 Task: Create in the project AgileCube and in the Backlog issue 'Integrate a new virtual reality feature into an existing mobile application to enhance user experience and immersion' a child issue 'Serverless computing application resource allocation optimization', and assign it to team member softage.1@softage.net. Create in the project AgileCube and in the Backlog issue 'Develop a new tool for automated testing of performance and stress testing for voice assistants' a child issue 'Automated testing infrastructure reliability testing and remediation', and assign it to team member softage.2@softage.net
Action: Mouse moved to (107, 215)
Screenshot: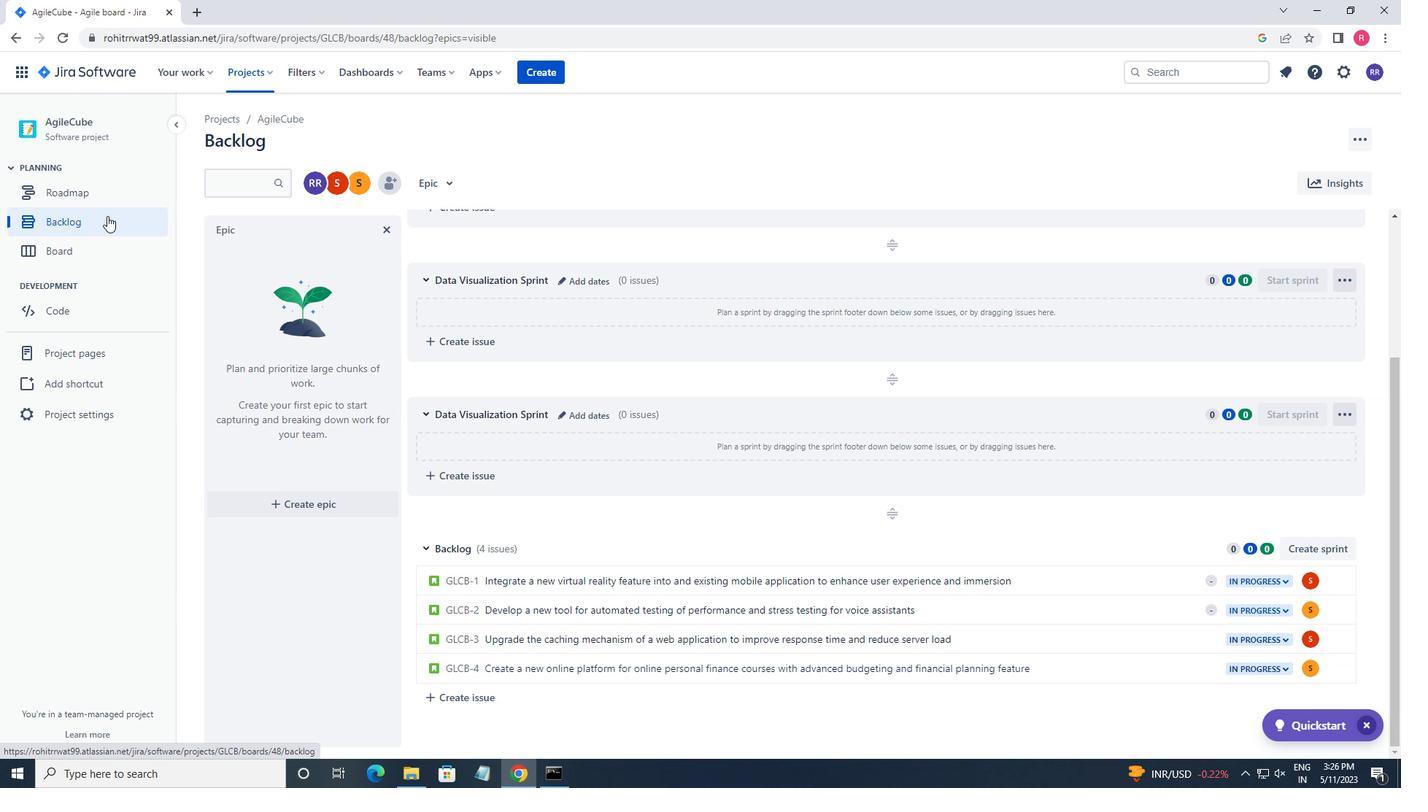 
Action: Mouse pressed left at (107, 215)
Screenshot: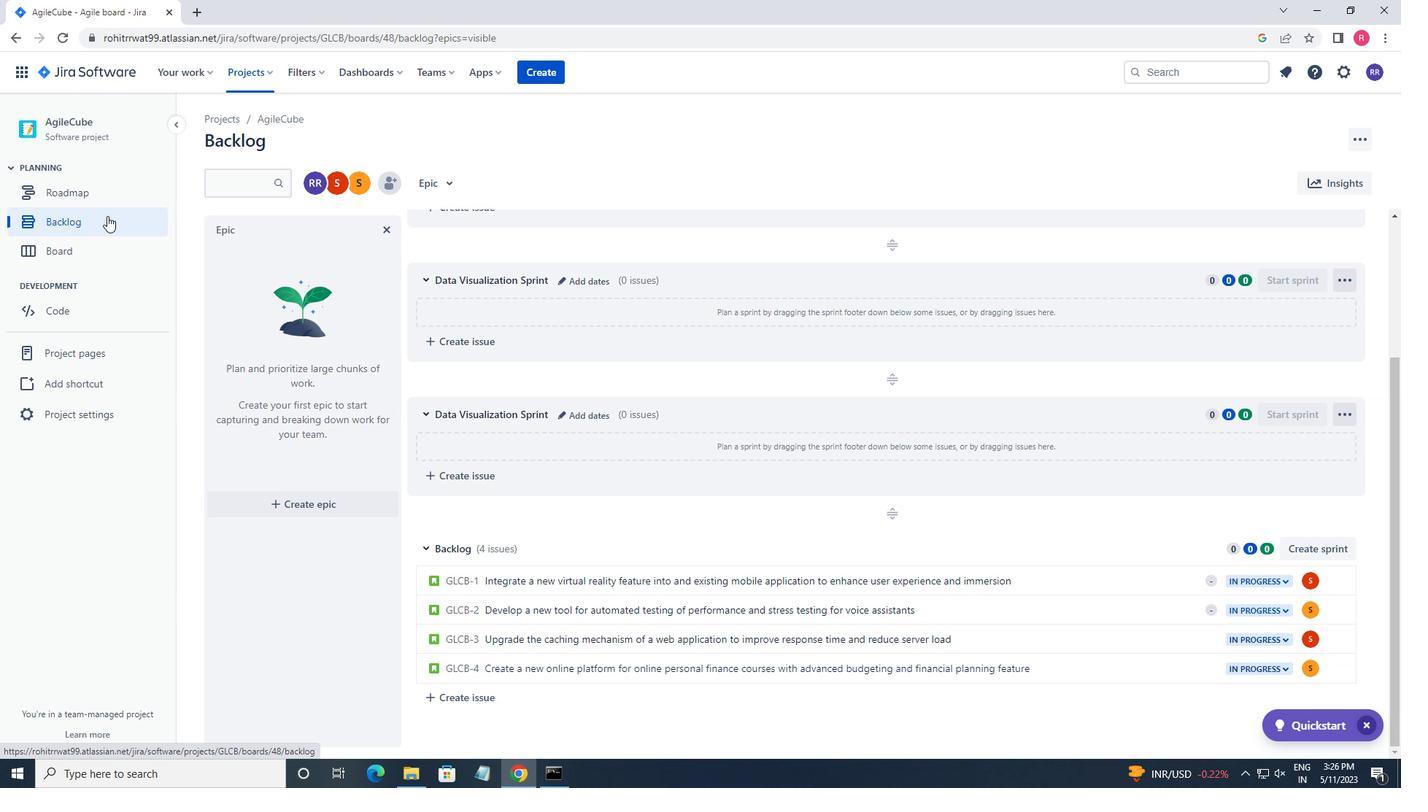 
Action: Mouse moved to (1065, 588)
Screenshot: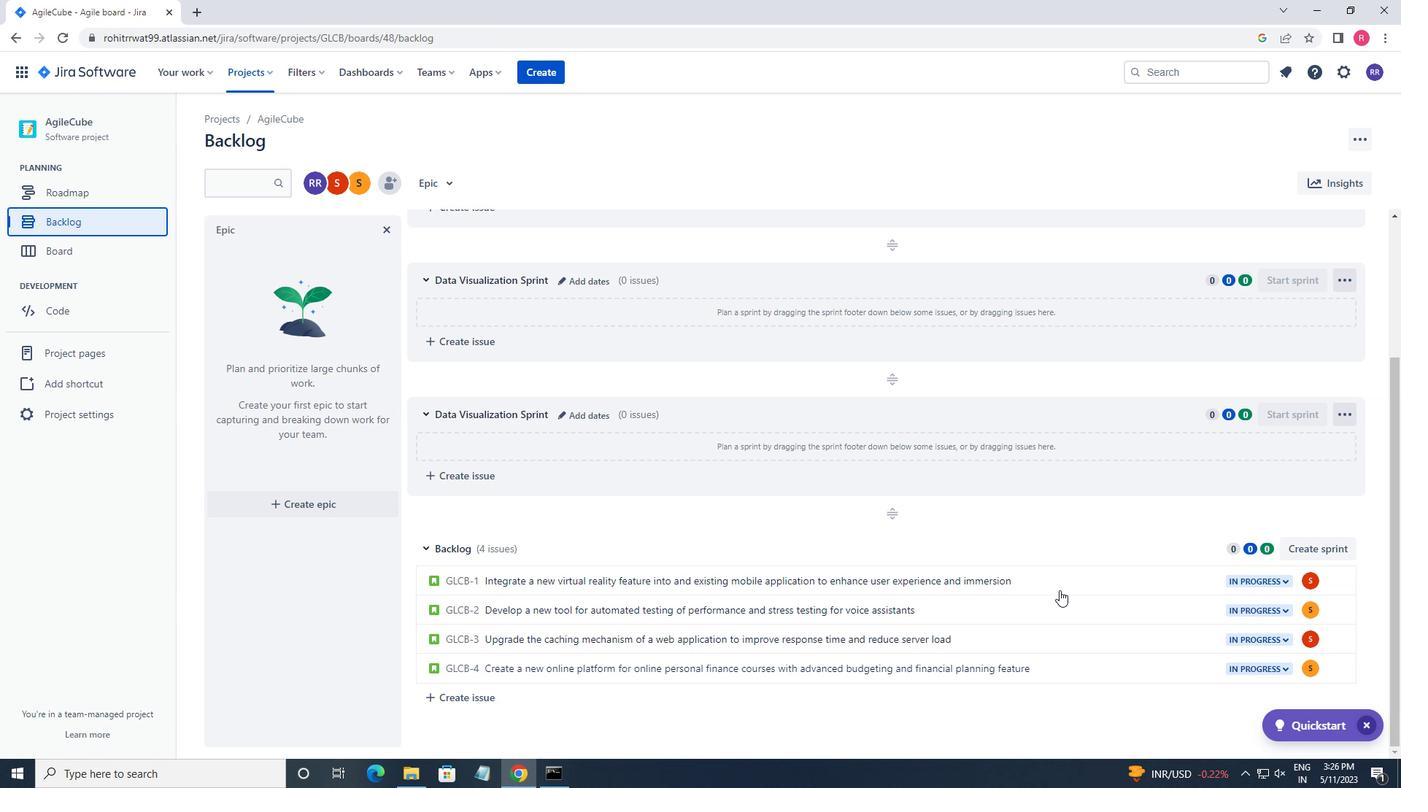 
Action: Mouse pressed left at (1065, 588)
Screenshot: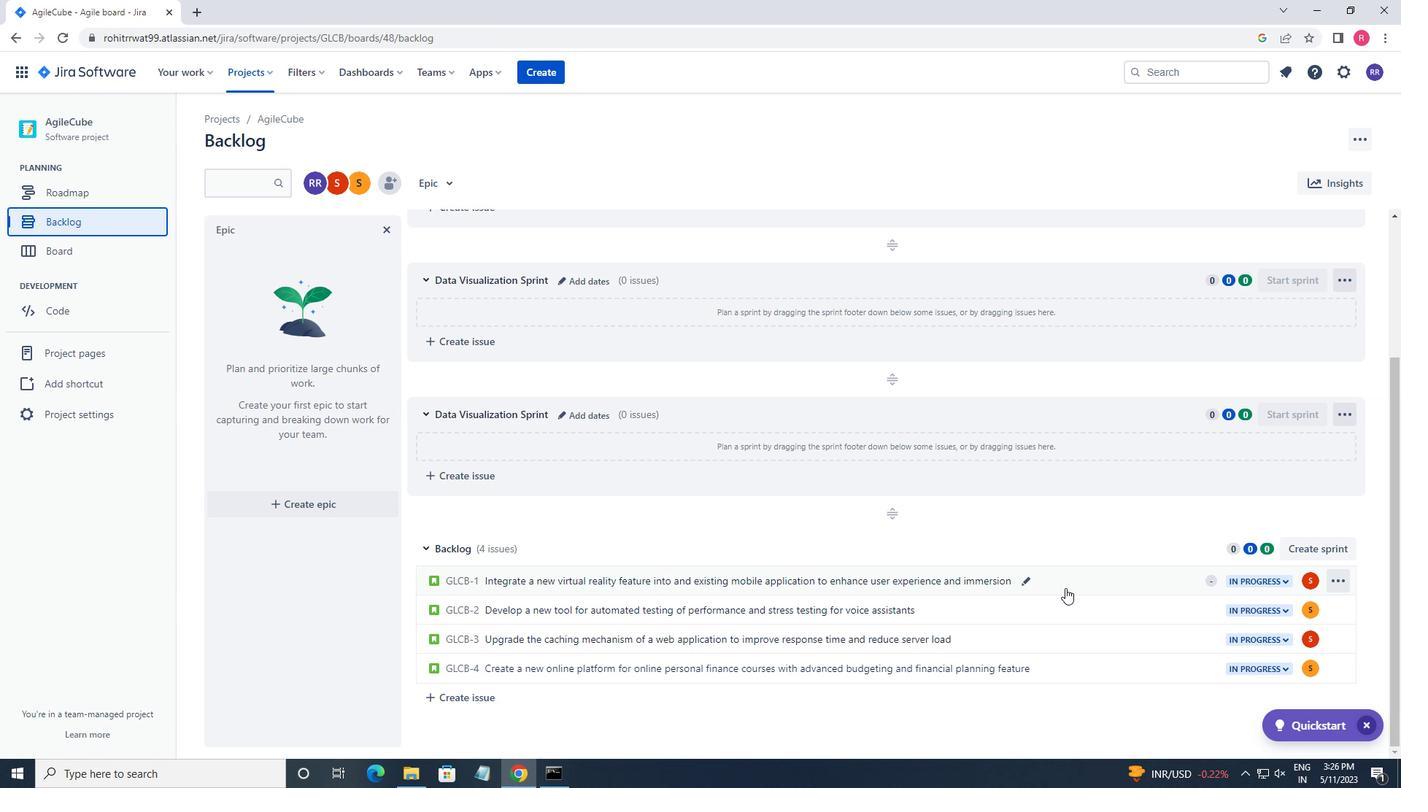 
Action: Mouse moved to (1141, 352)
Screenshot: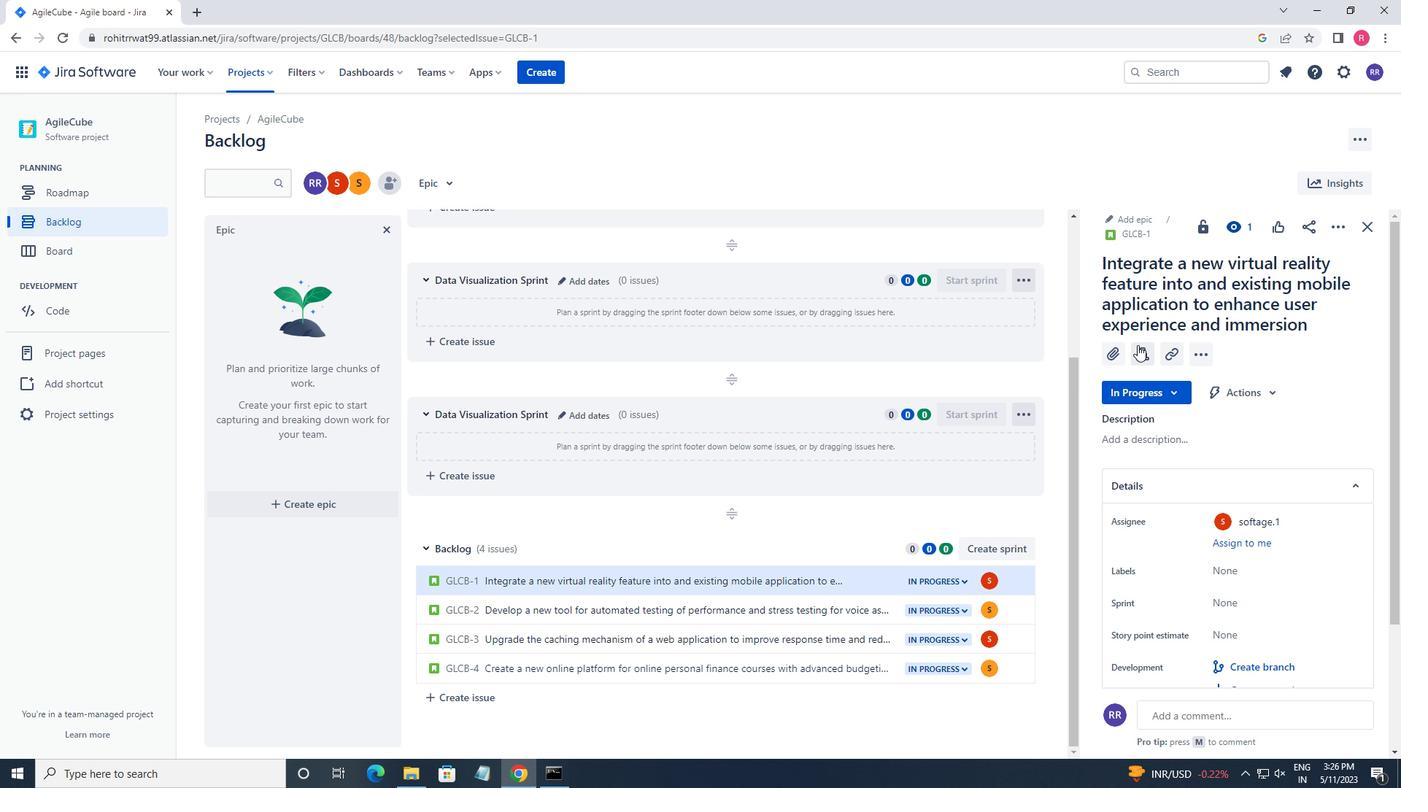 
Action: Mouse pressed left at (1141, 352)
Screenshot: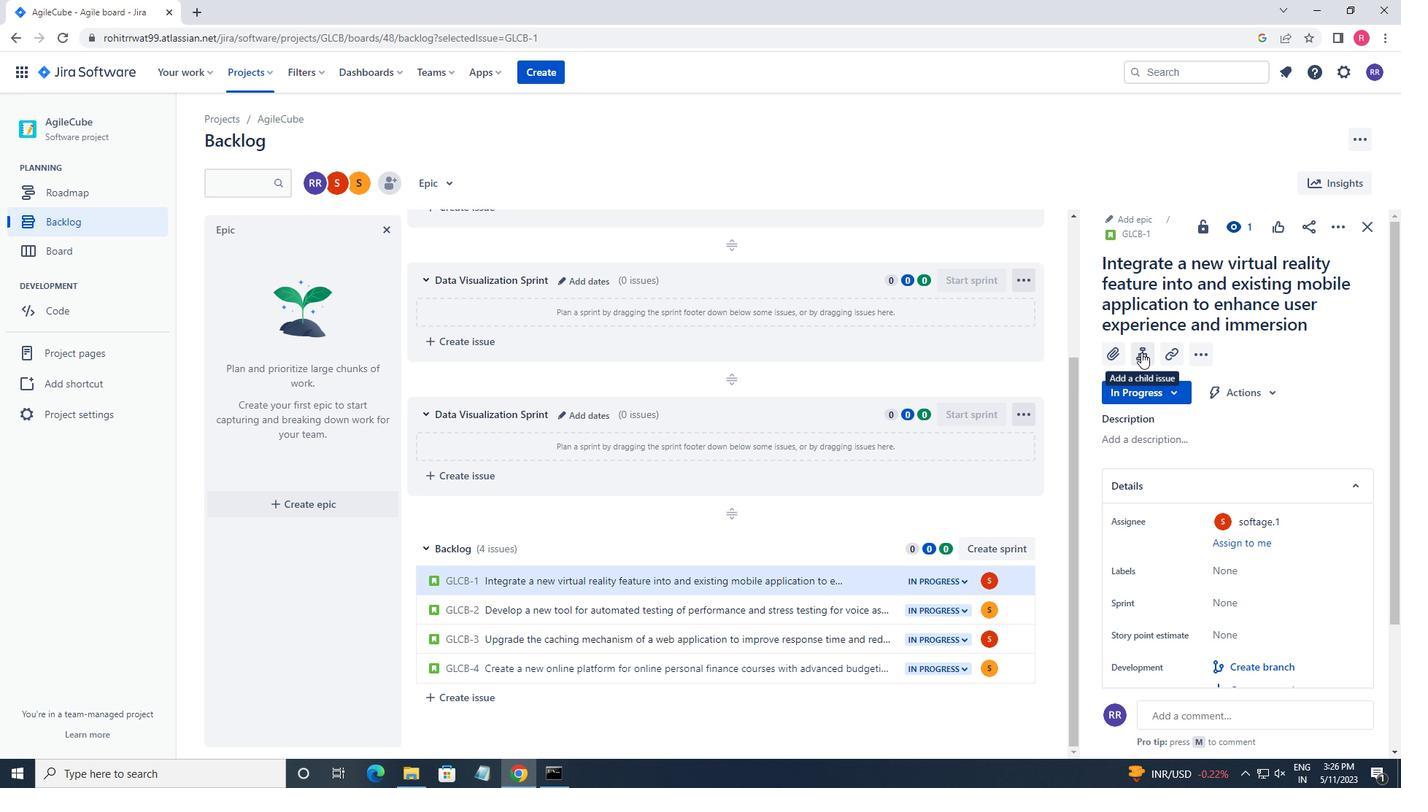 
Action: Mouse moved to (1142, 375)
Screenshot: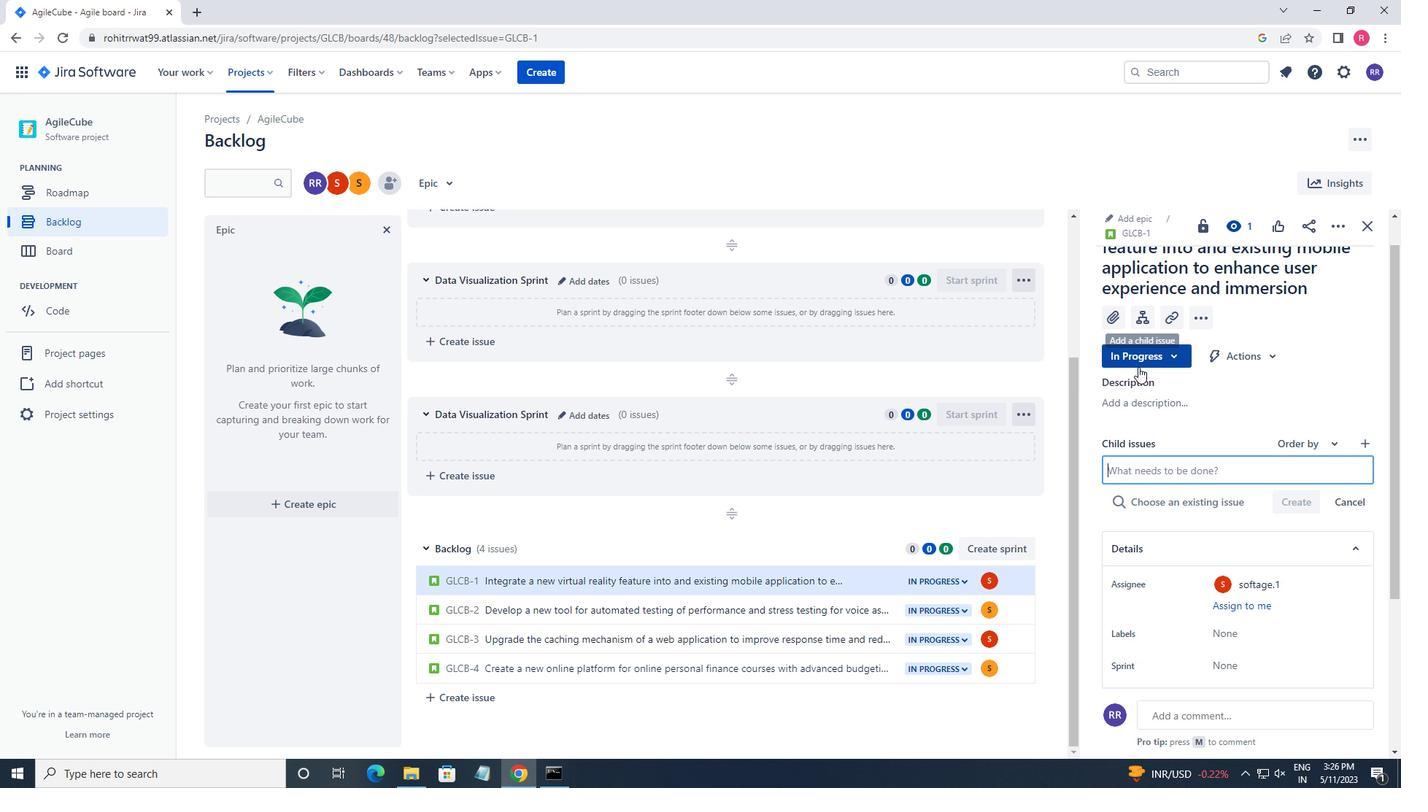 
Action: Key pressed <Key.shift>SERVERLESS<Key.space><Key.backspace><Key.backspace><Key.backspace><Key.backspace><Key.backspace>LESS<Key.space>COMPUTING<Key.space>APPLICATION<Key.space>RESOURCE<Key.space>ALLOCATION<Key.space>APTIMIZATION<Key.enter>
Screenshot: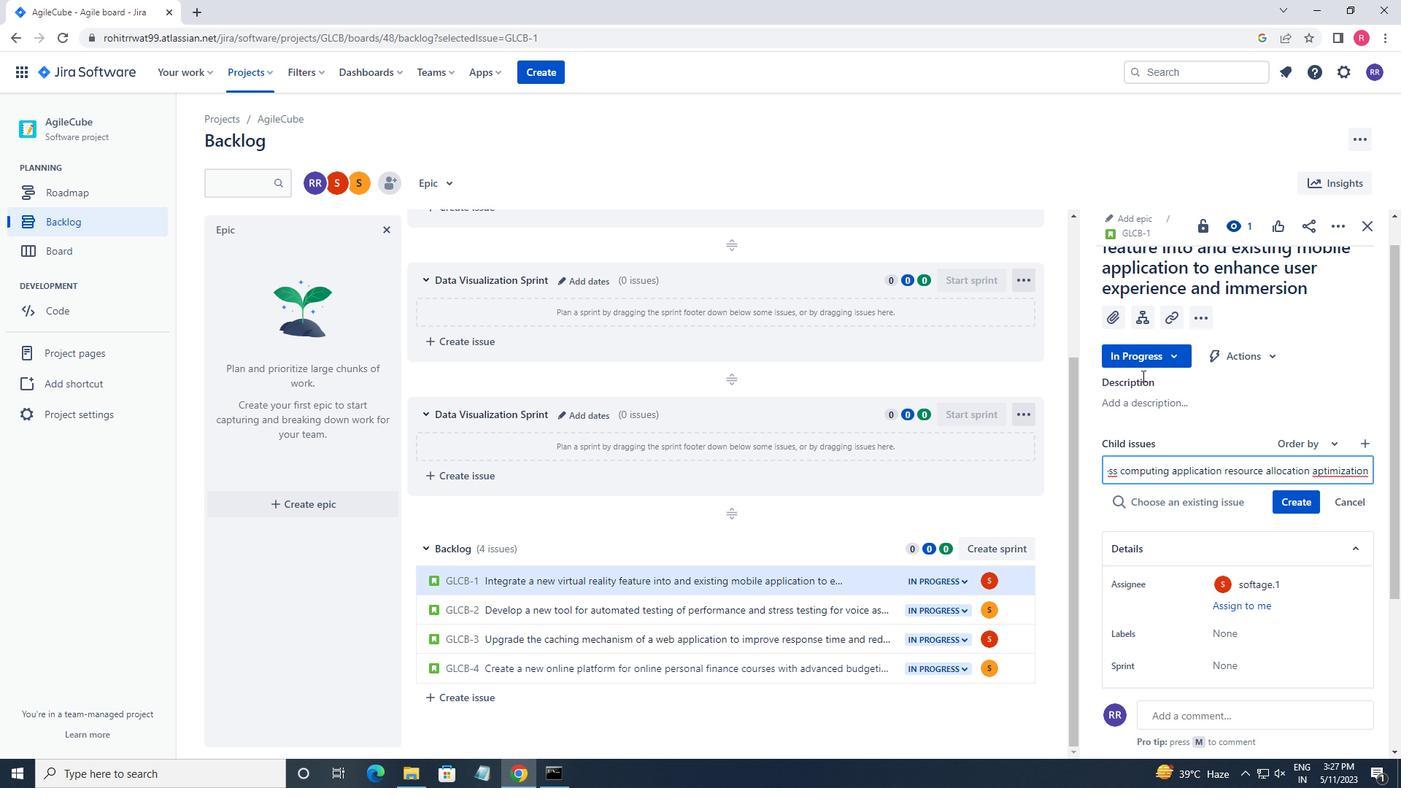 
Action: Mouse moved to (1312, 479)
Screenshot: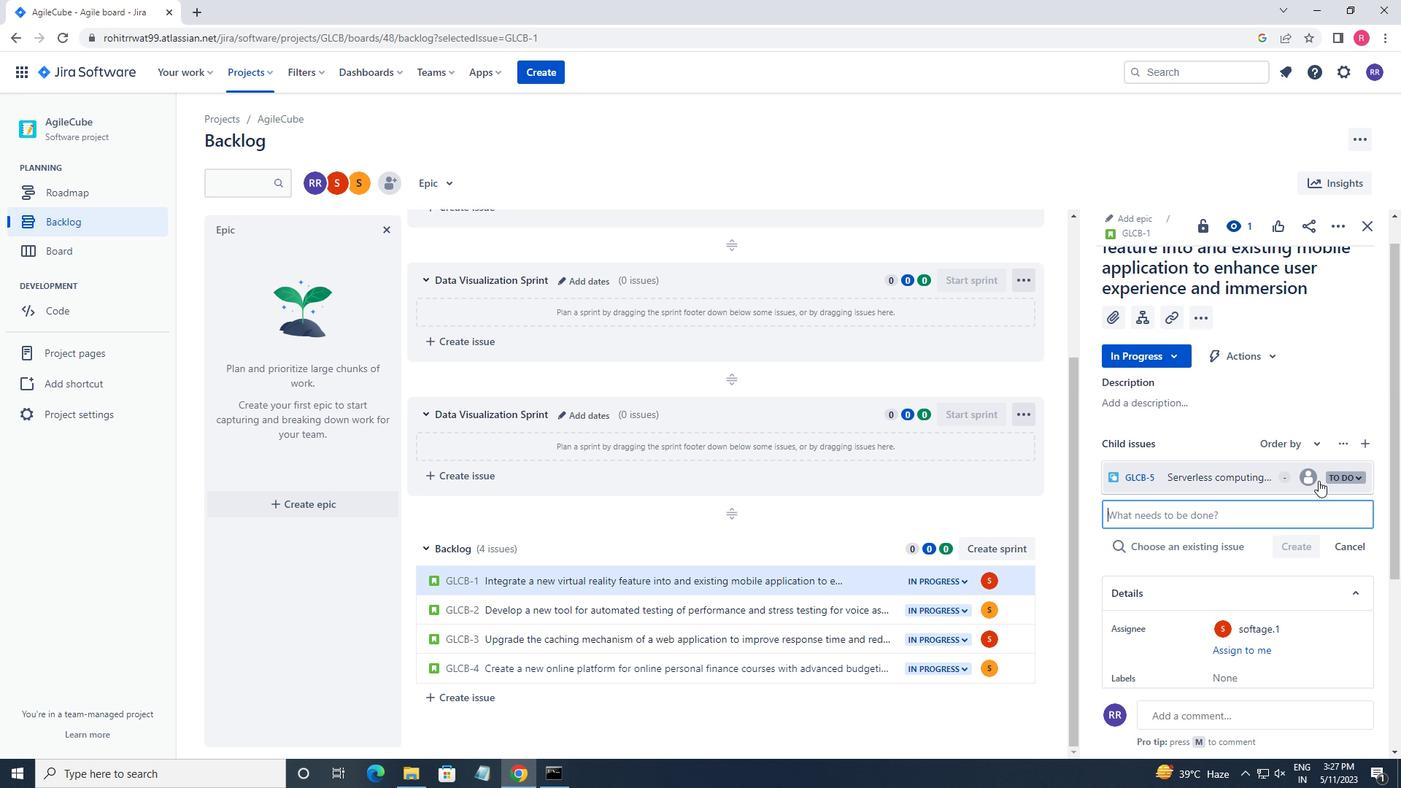 
Action: Mouse pressed left at (1312, 479)
Screenshot: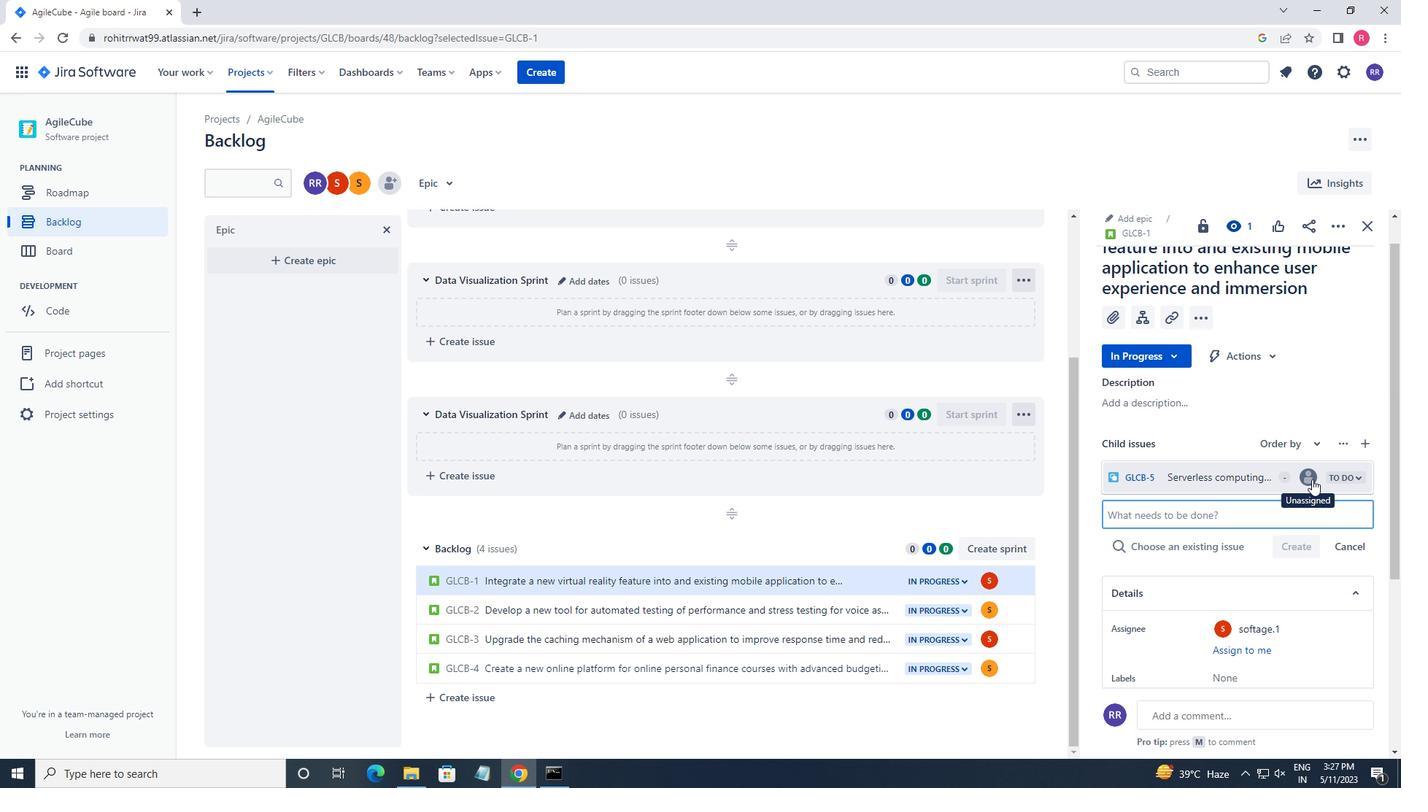 
Action: Mouse moved to (1308, 515)
Screenshot: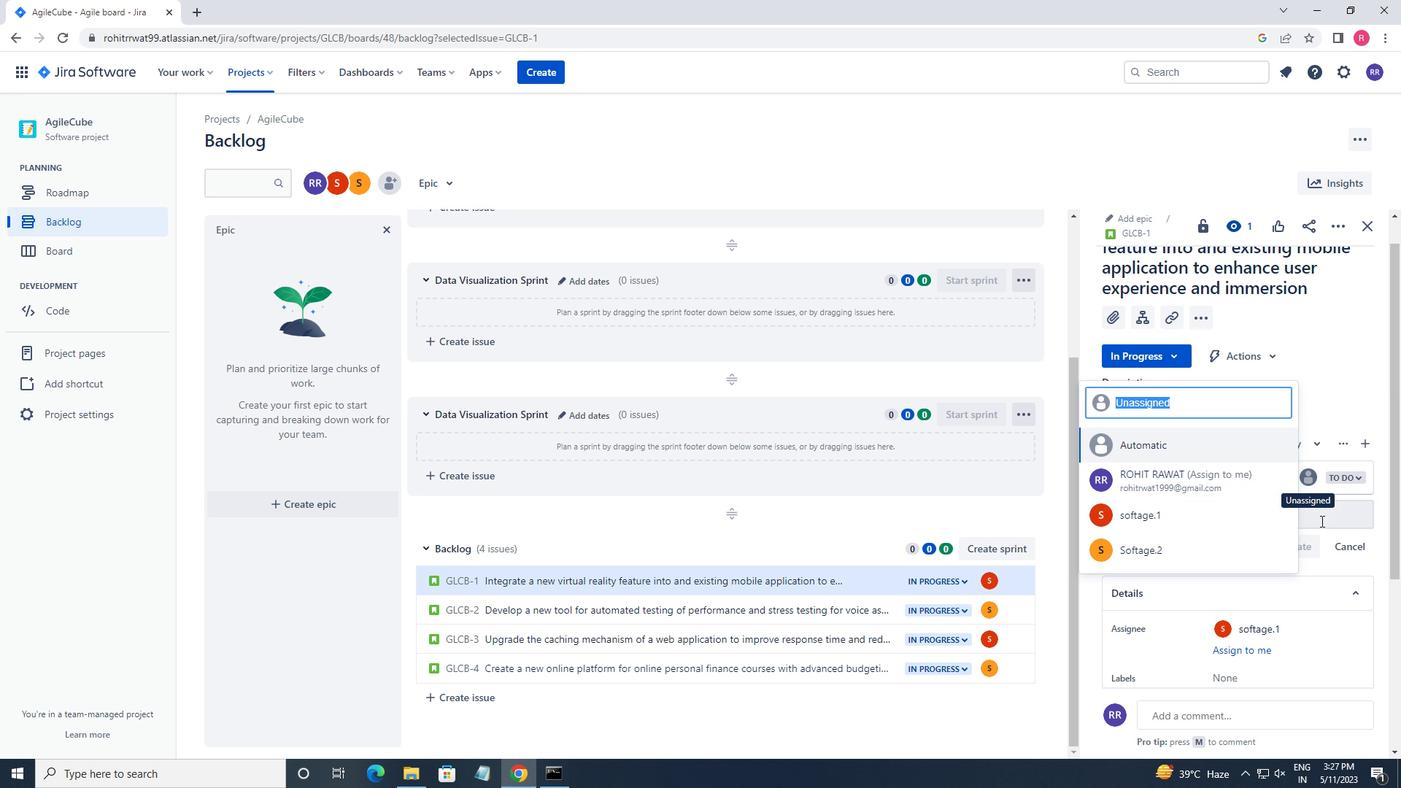 
Action: Key pressed SOFTAGE.1
Screenshot: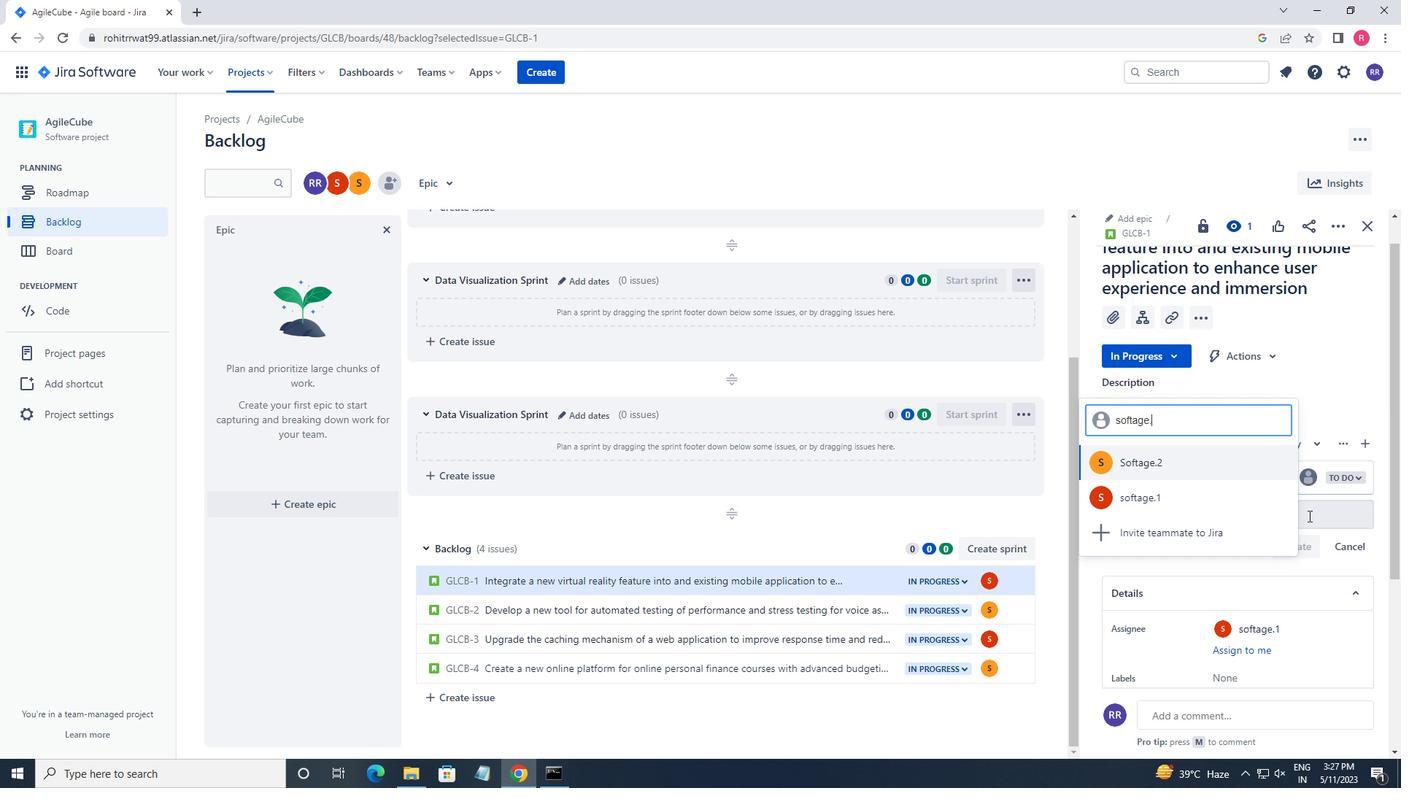 
Action: Mouse moved to (1179, 462)
Screenshot: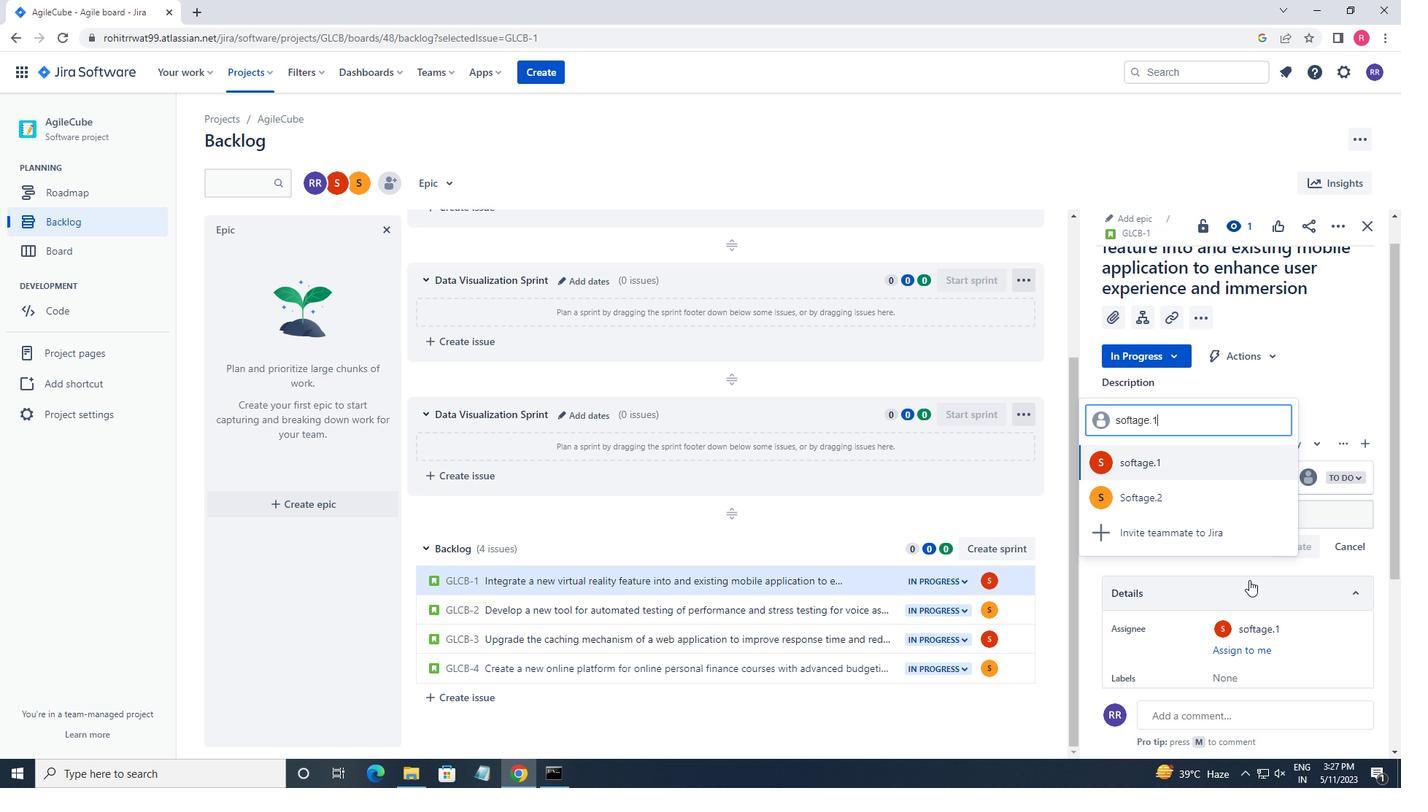 
Action: Mouse pressed left at (1179, 462)
Screenshot: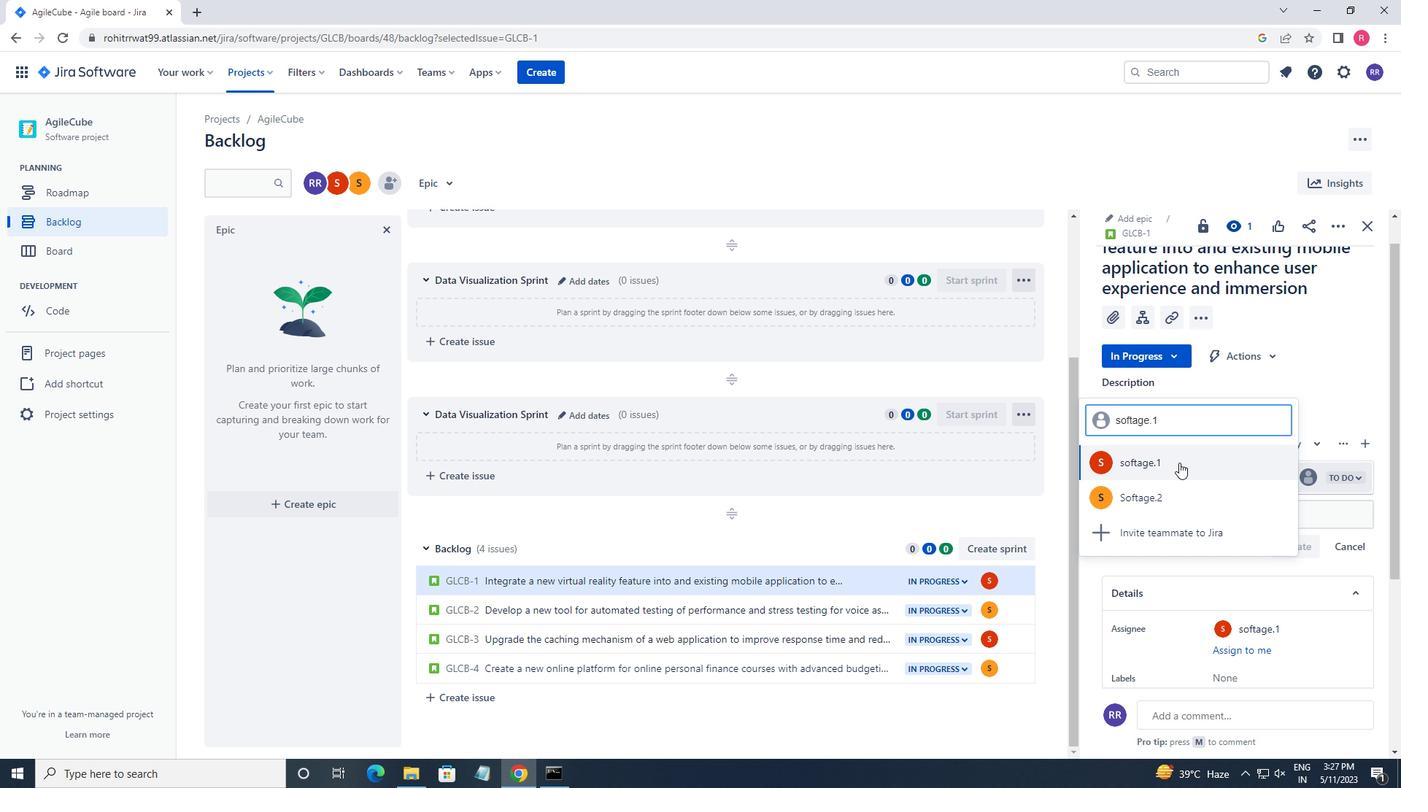 
Action: Mouse moved to (858, 621)
Screenshot: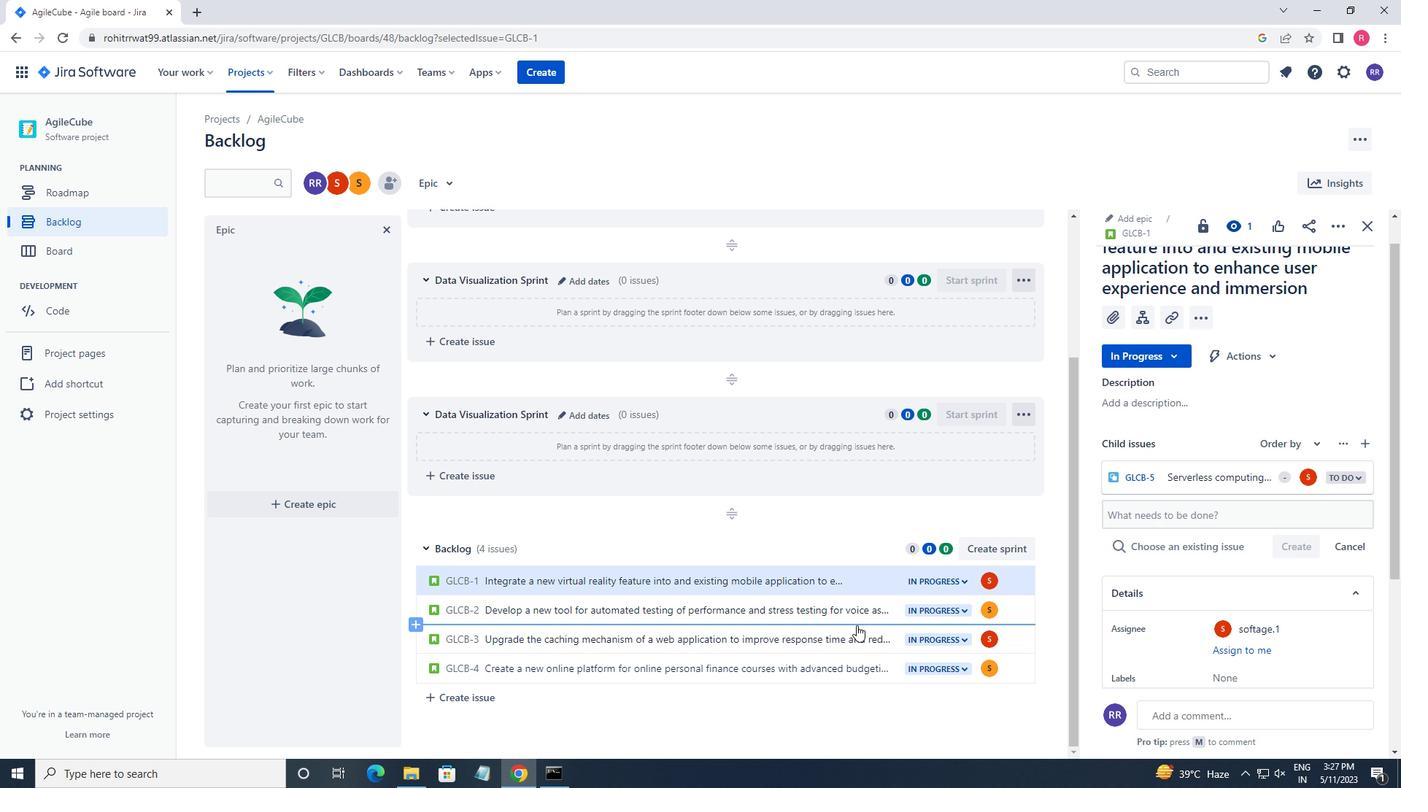 
Action: Mouse pressed left at (858, 621)
Screenshot: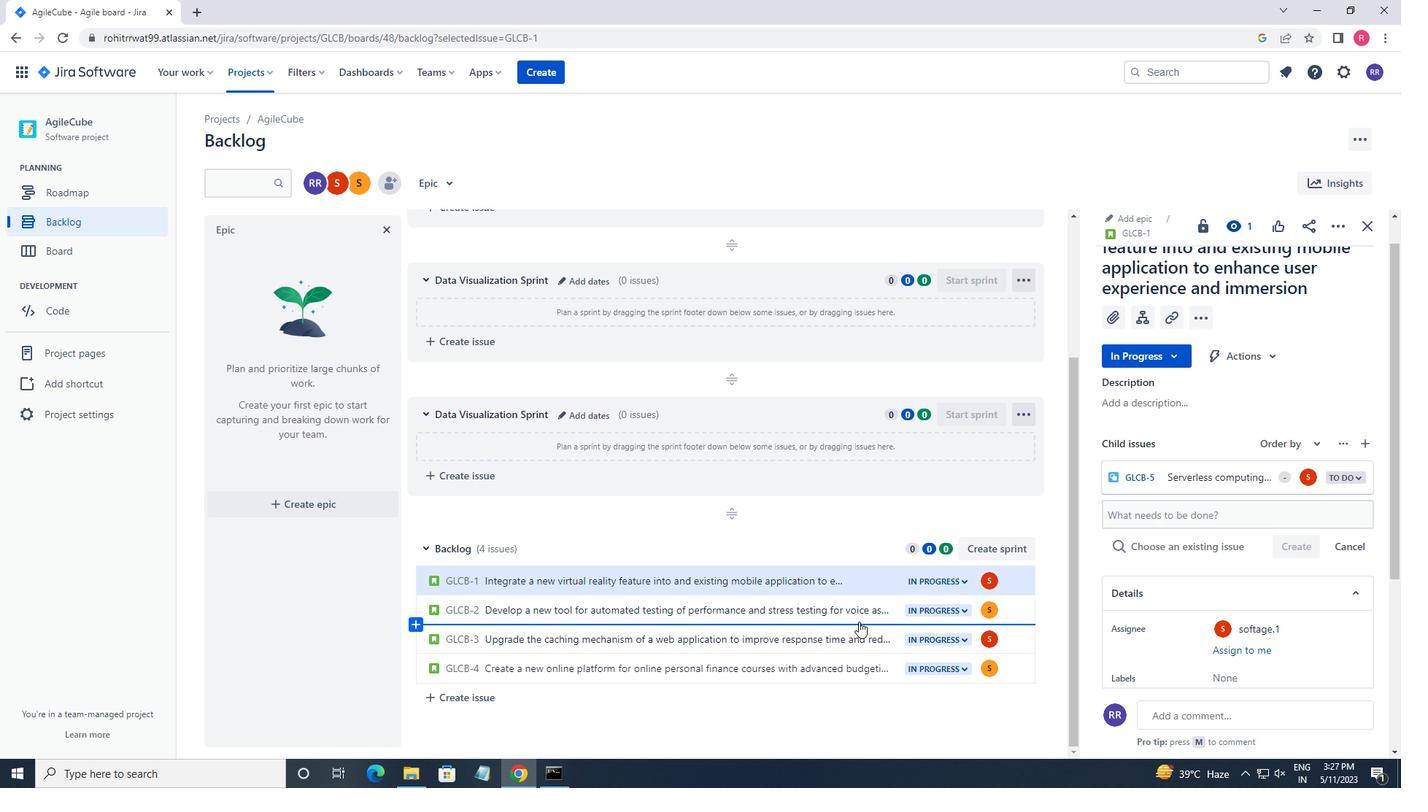 
Action: Mouse moved to (828, 611)
Screenshot: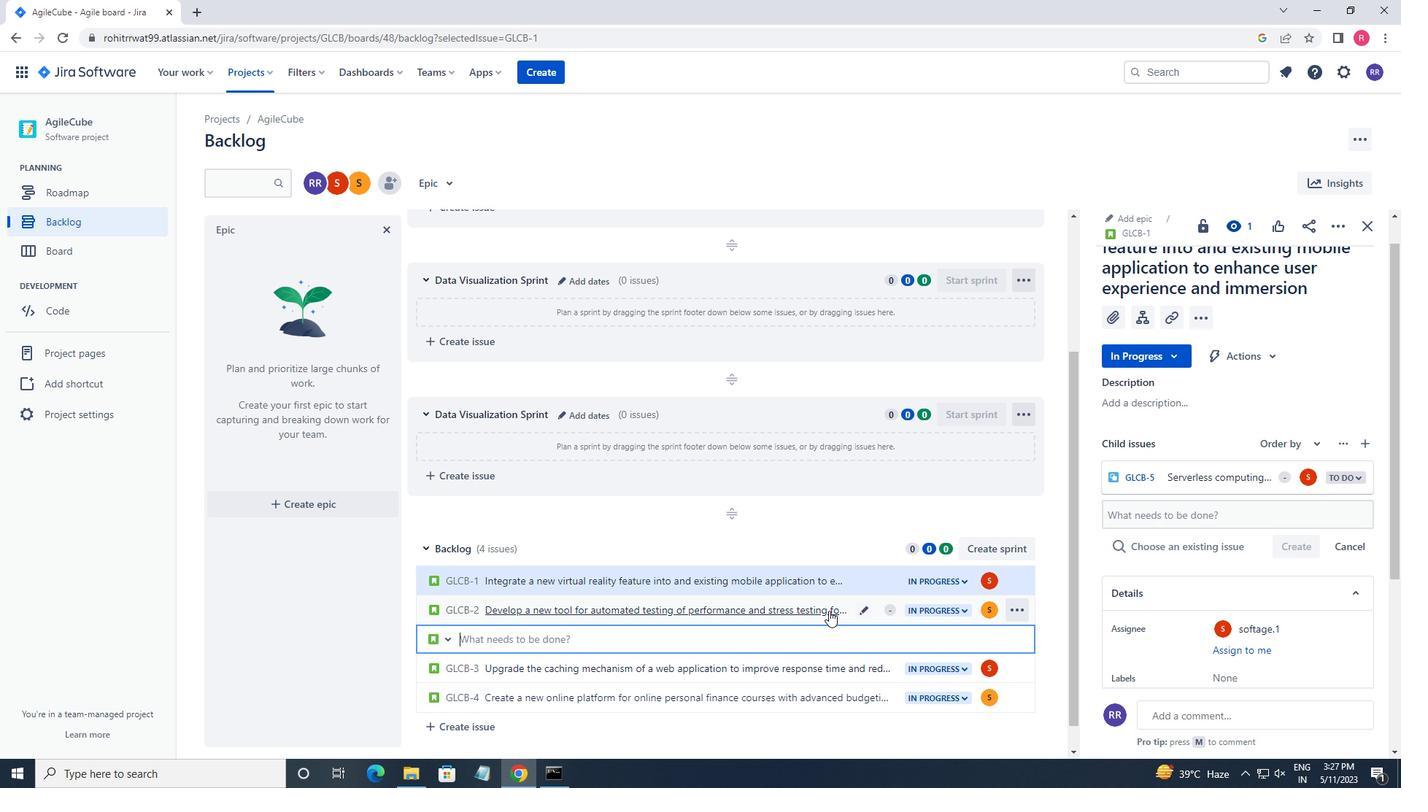 
Action: Mouse pressed left at (828, 611)
Screenshot: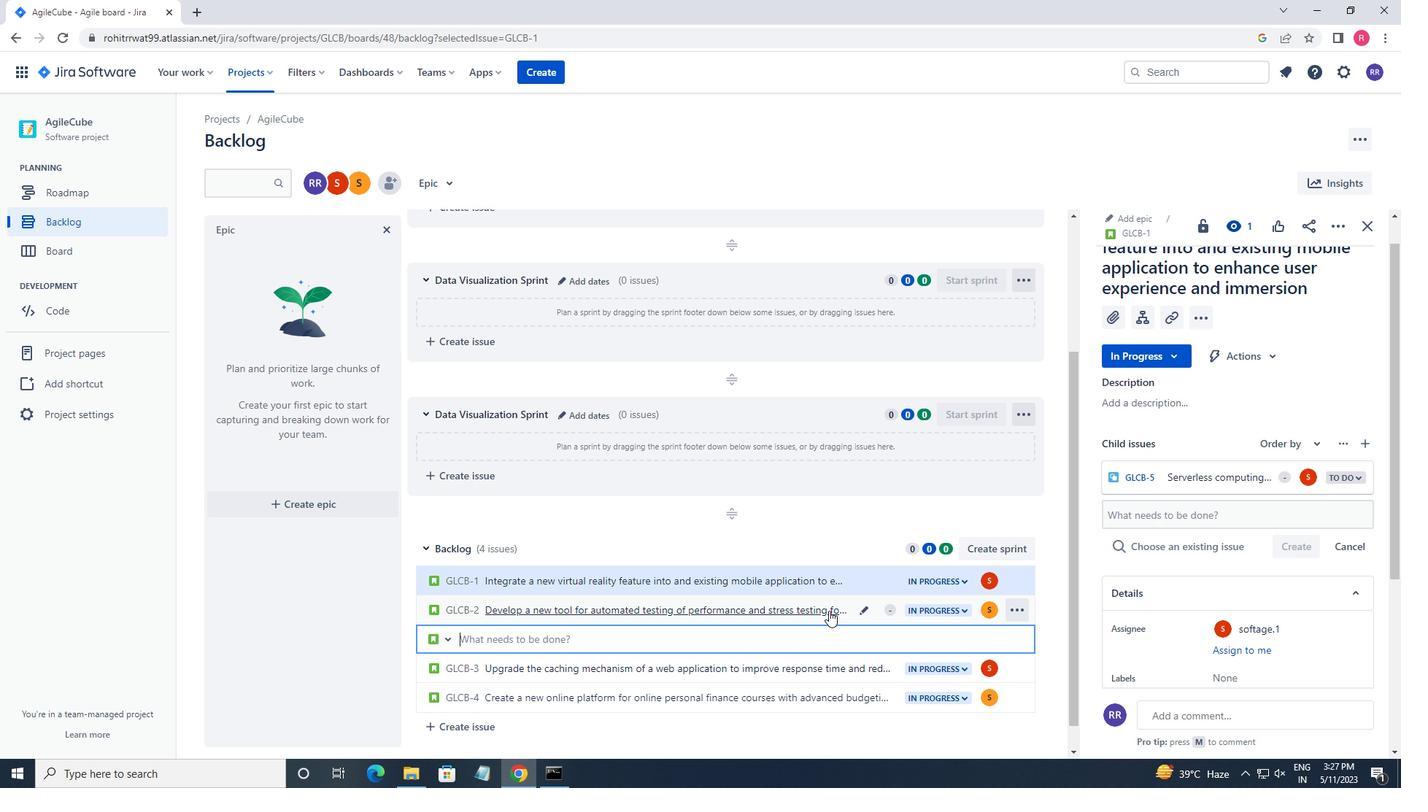 
Action: Mouse moved to (1131, 337)
Screenshot: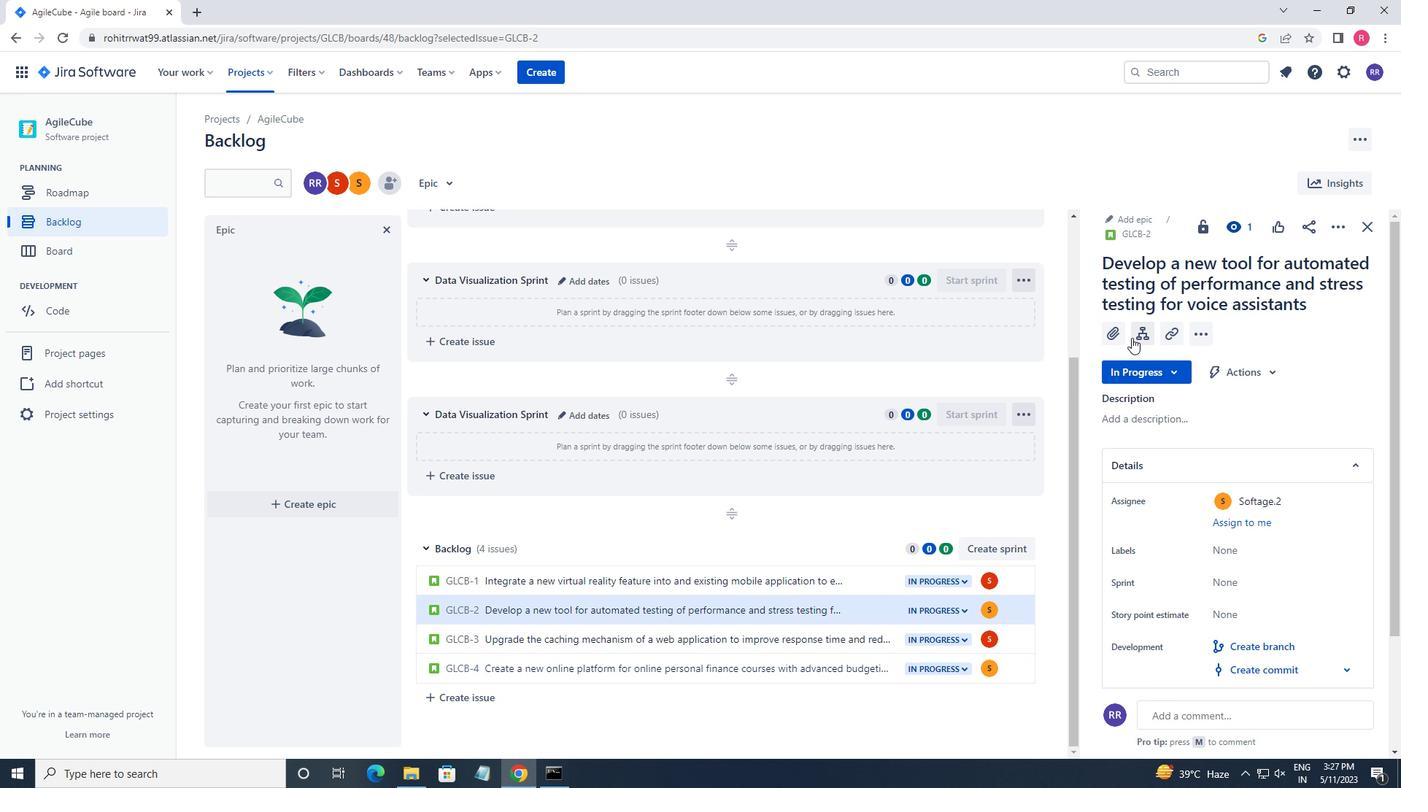 
Action: Mouse pressed left at (1131, 337)
Screenshot: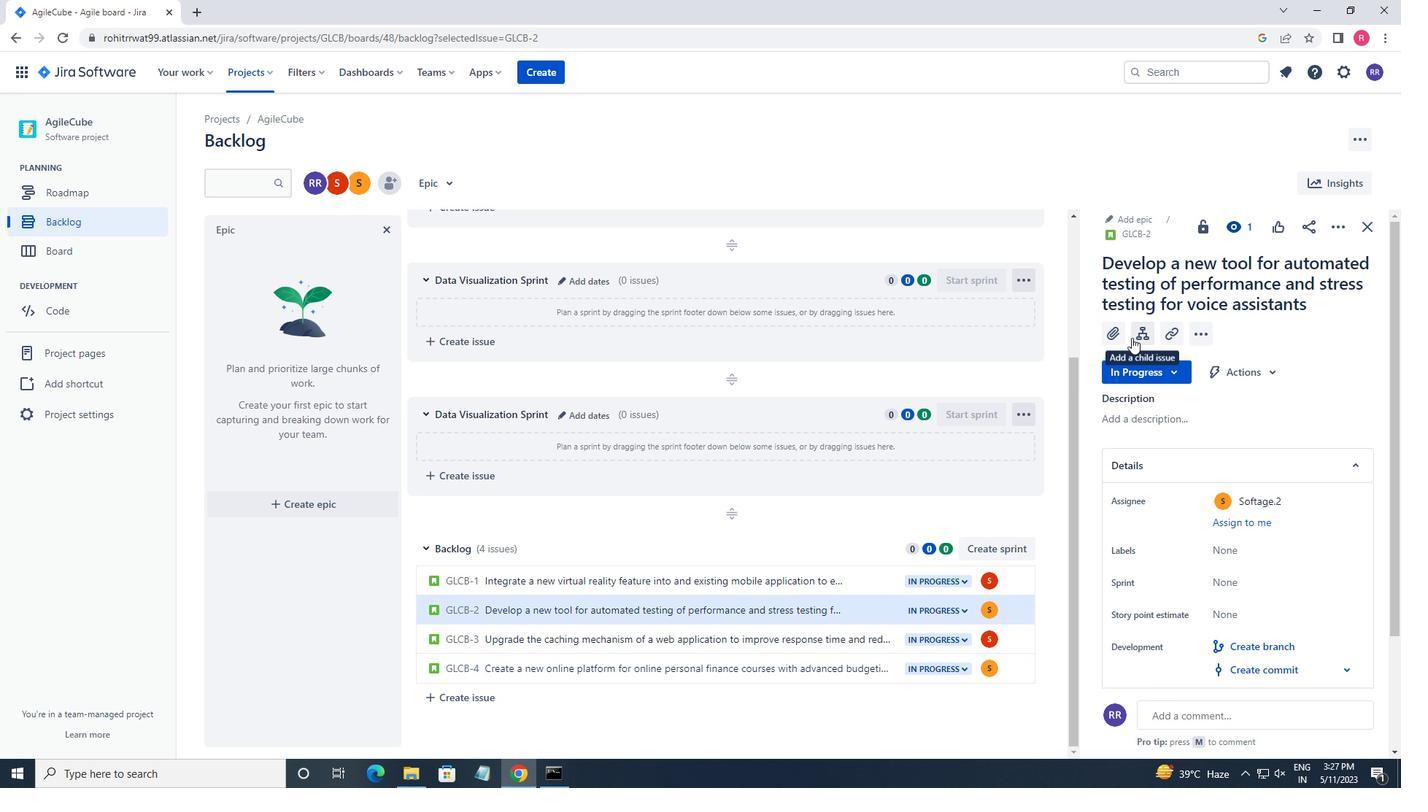 
Action: Mouse moved to (1238, 507)
Screenshot: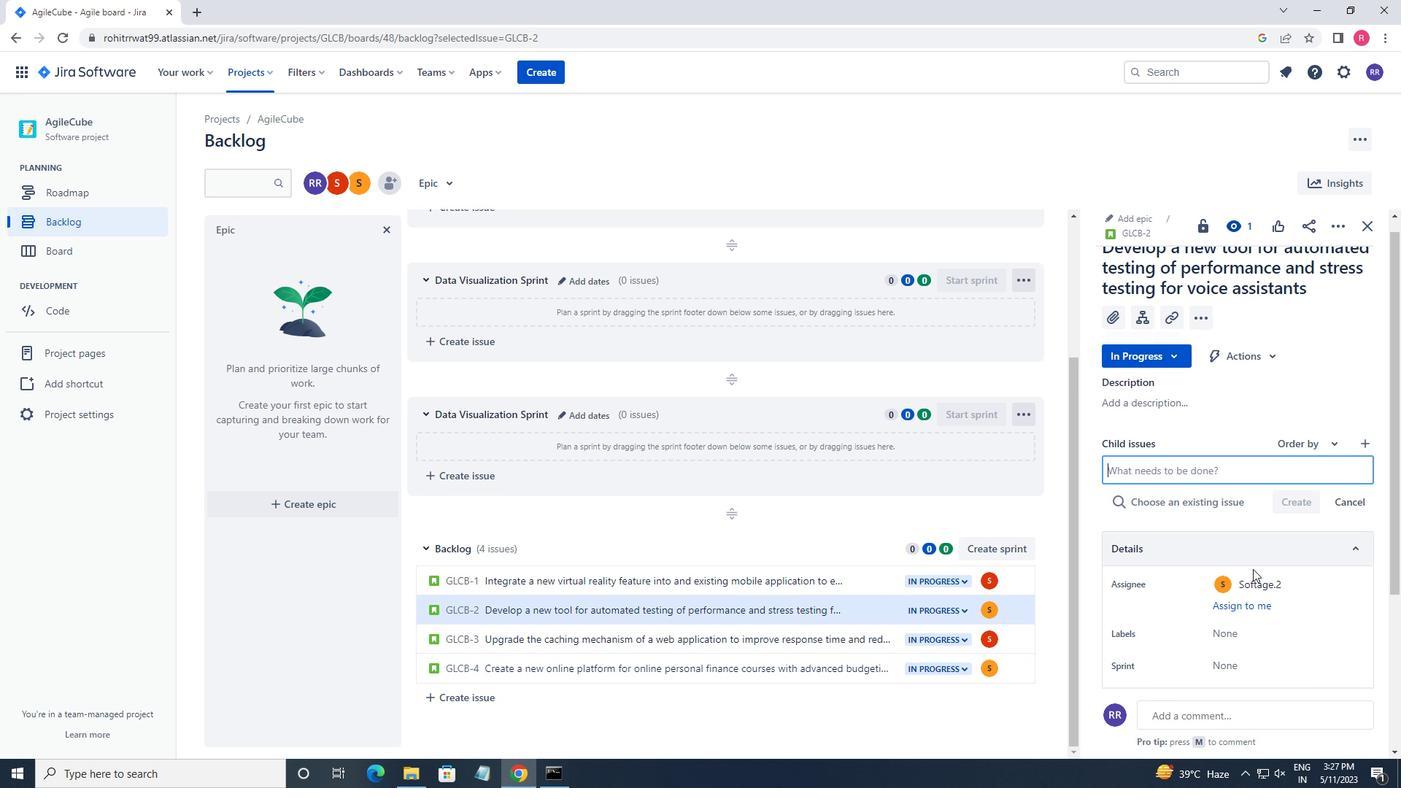 
Action: Key pressed <Key.shift>AUTOMATED<Key.space>TESTING<Key.space>INFRASTUCTURE<Key.space><Key.left><Key.left><Key.left><Key.left><Key.left><Key.left><Key.left><Key.left><Key.left><Key.left><Key.left><Key.left><Key.right><Key.right><Key.right><Key.right><Key.right>R<Key.right><Key.right><Key.right><Key.right><Key.right><Key.right><Key.right><Key.right><Key.right><Key.right><Key.right><Key.right><Key.right><Key.right>RELIABILITY<Key.space>TESTING<Key.space>ANF<Key.backspace>D<Key.space>REMEDIATION<Key.enter>
Screenshot: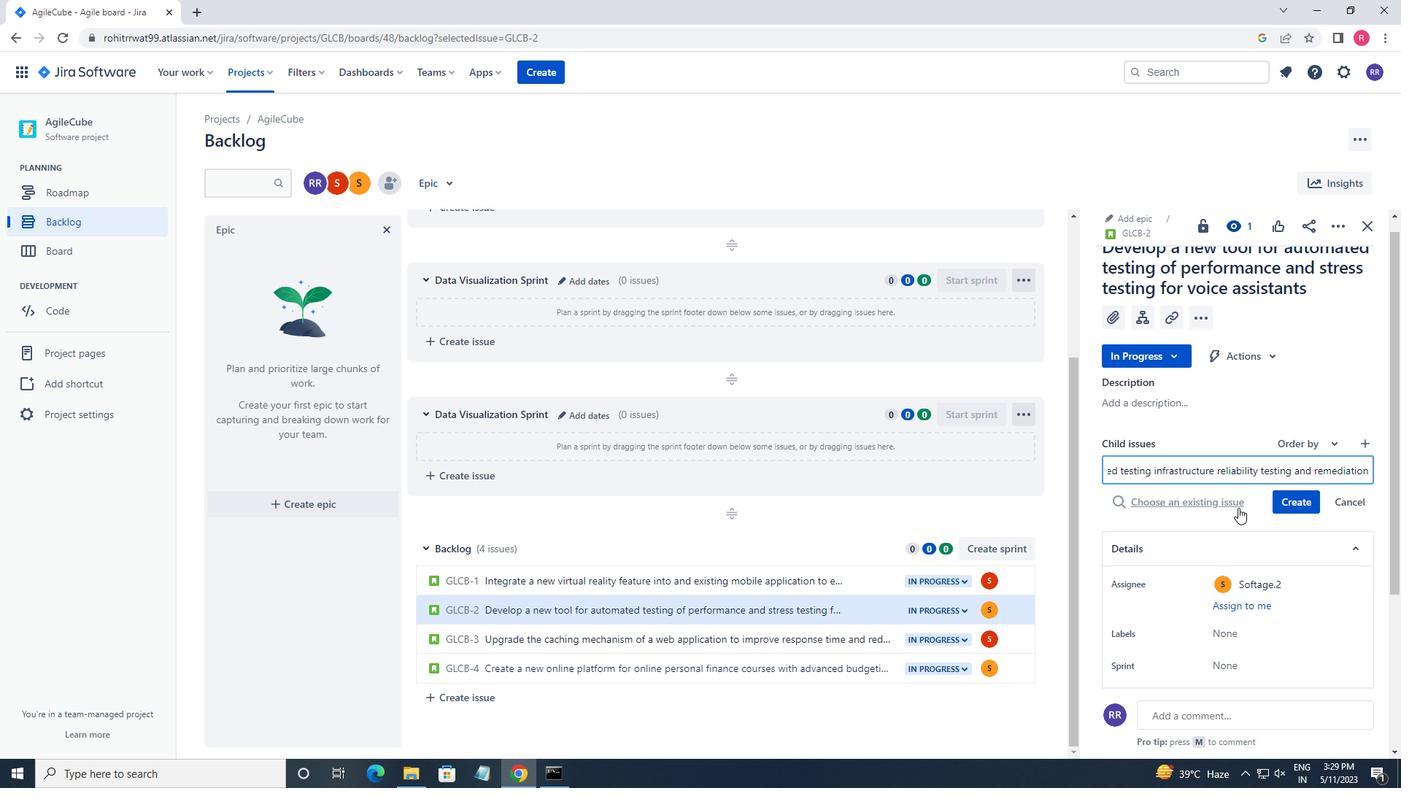 
Action: Mouse moved to (1307, 477)
Screenshot: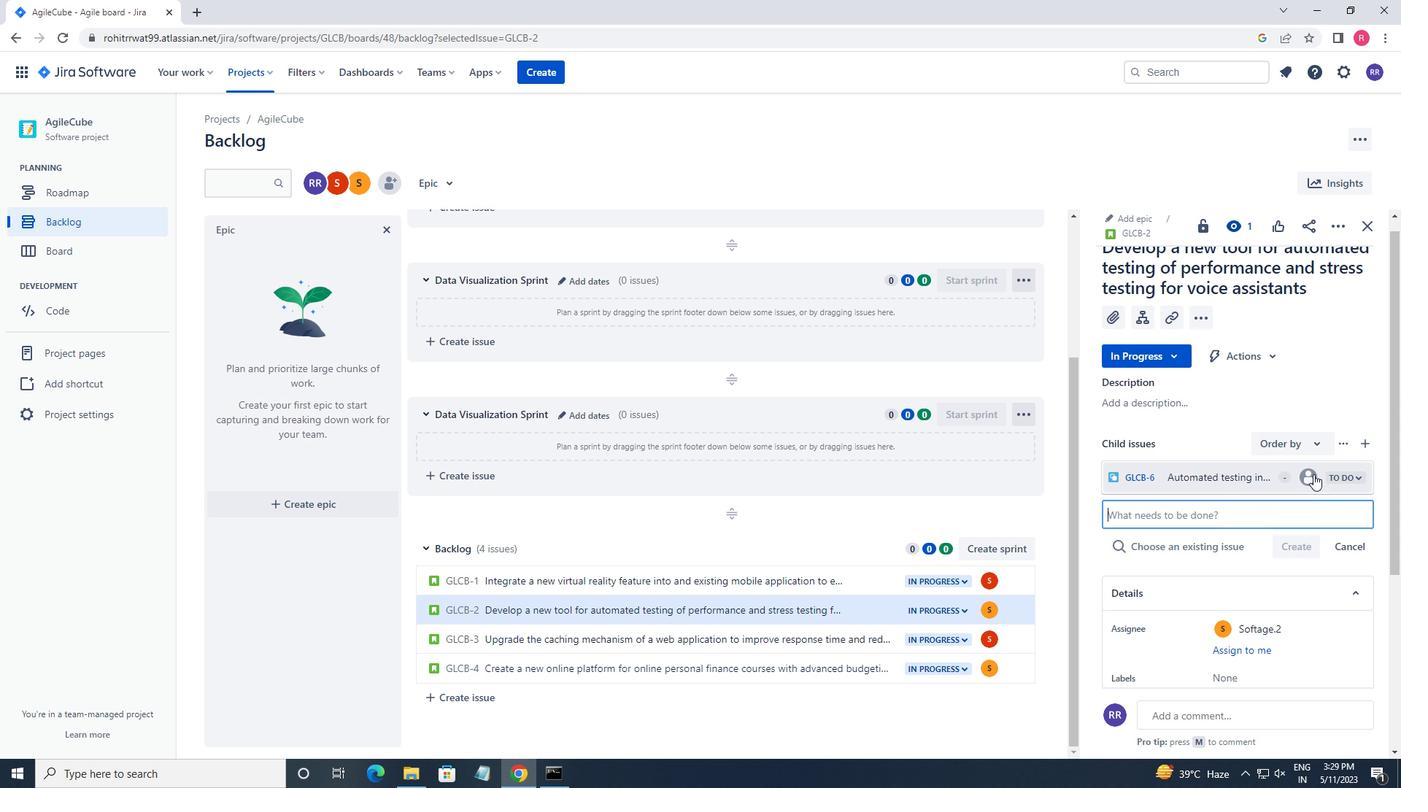 
Action: Mouse pressed left at (1307, 477)
Screenshot: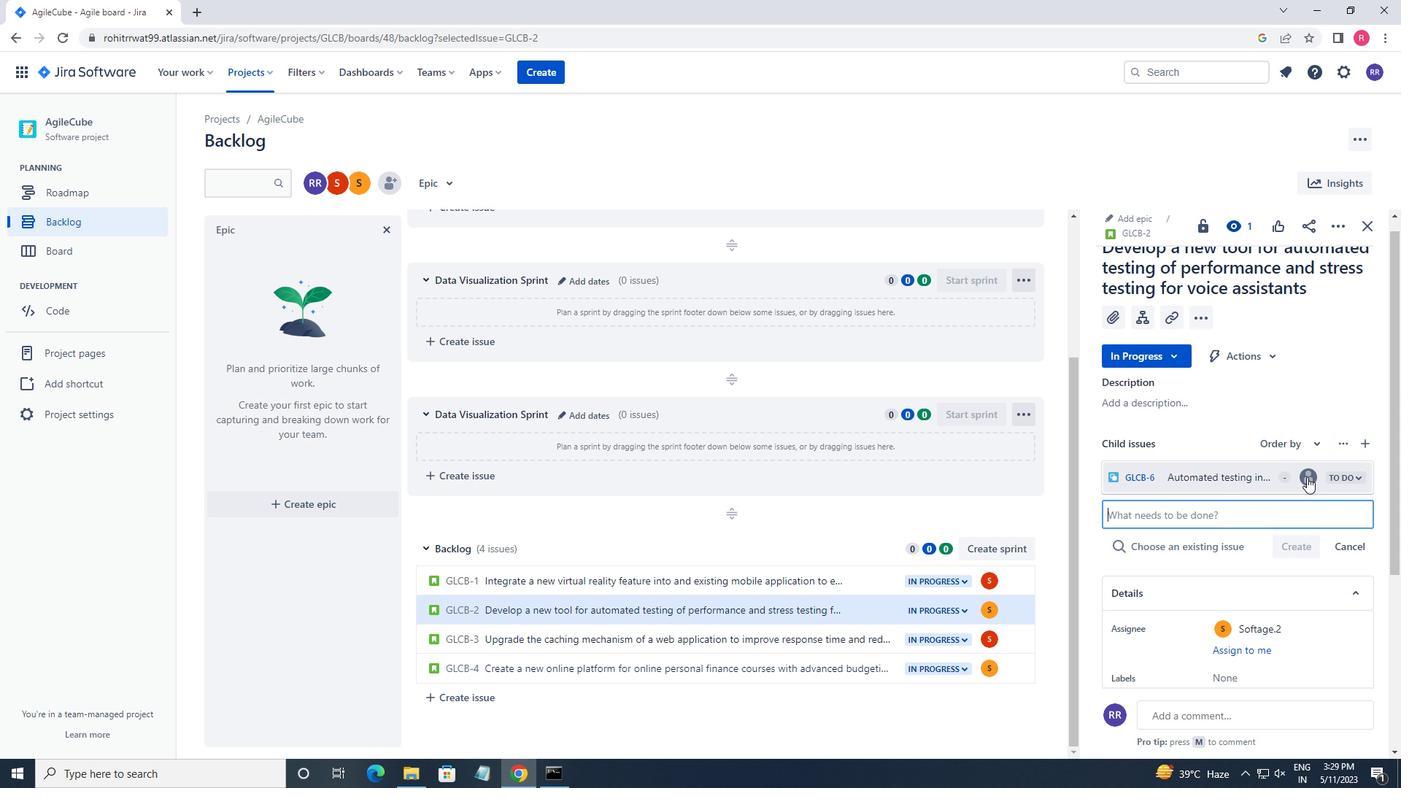
Action: Key pressed SOFTAGE.2
Screenshot: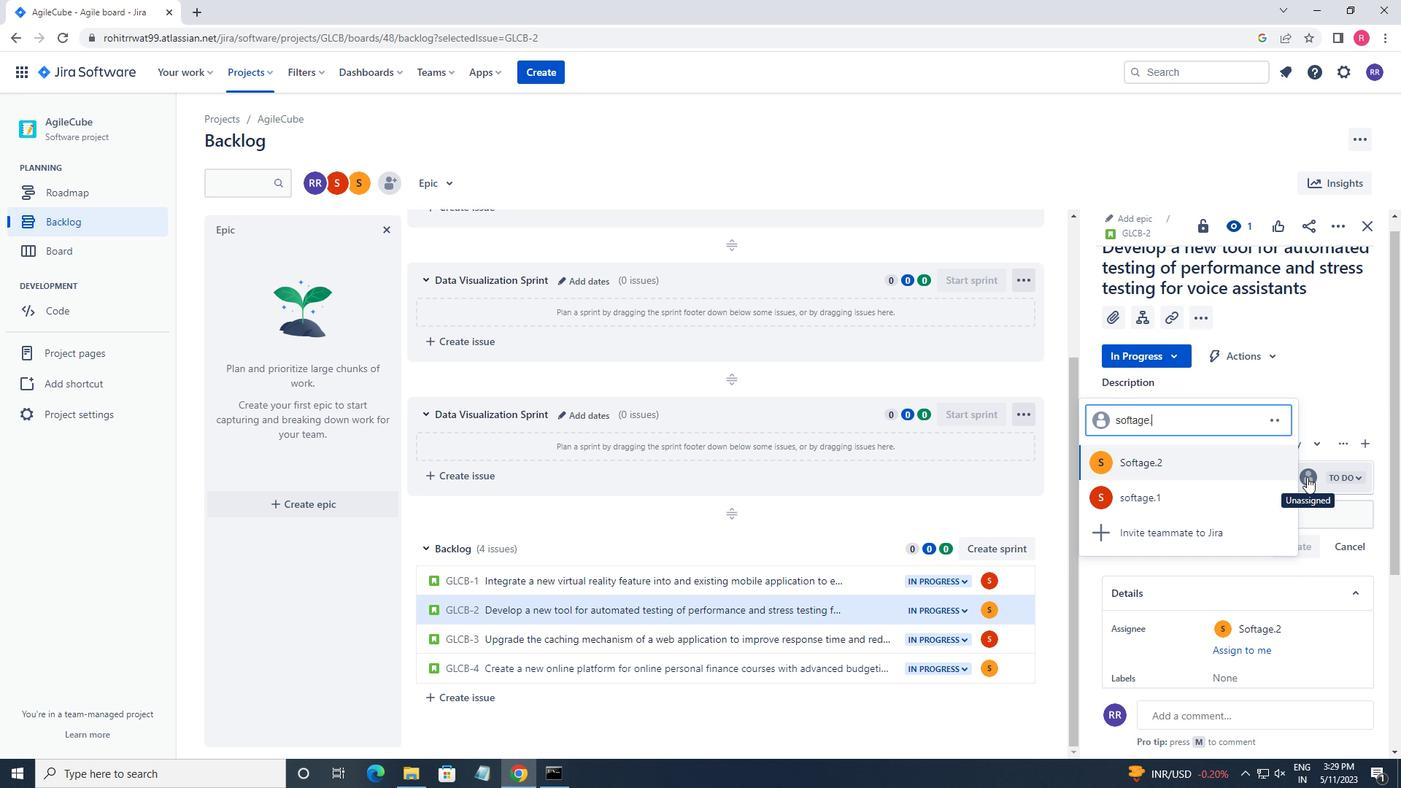 
Action: Mouse moved to (1171, 450)
Screenshot: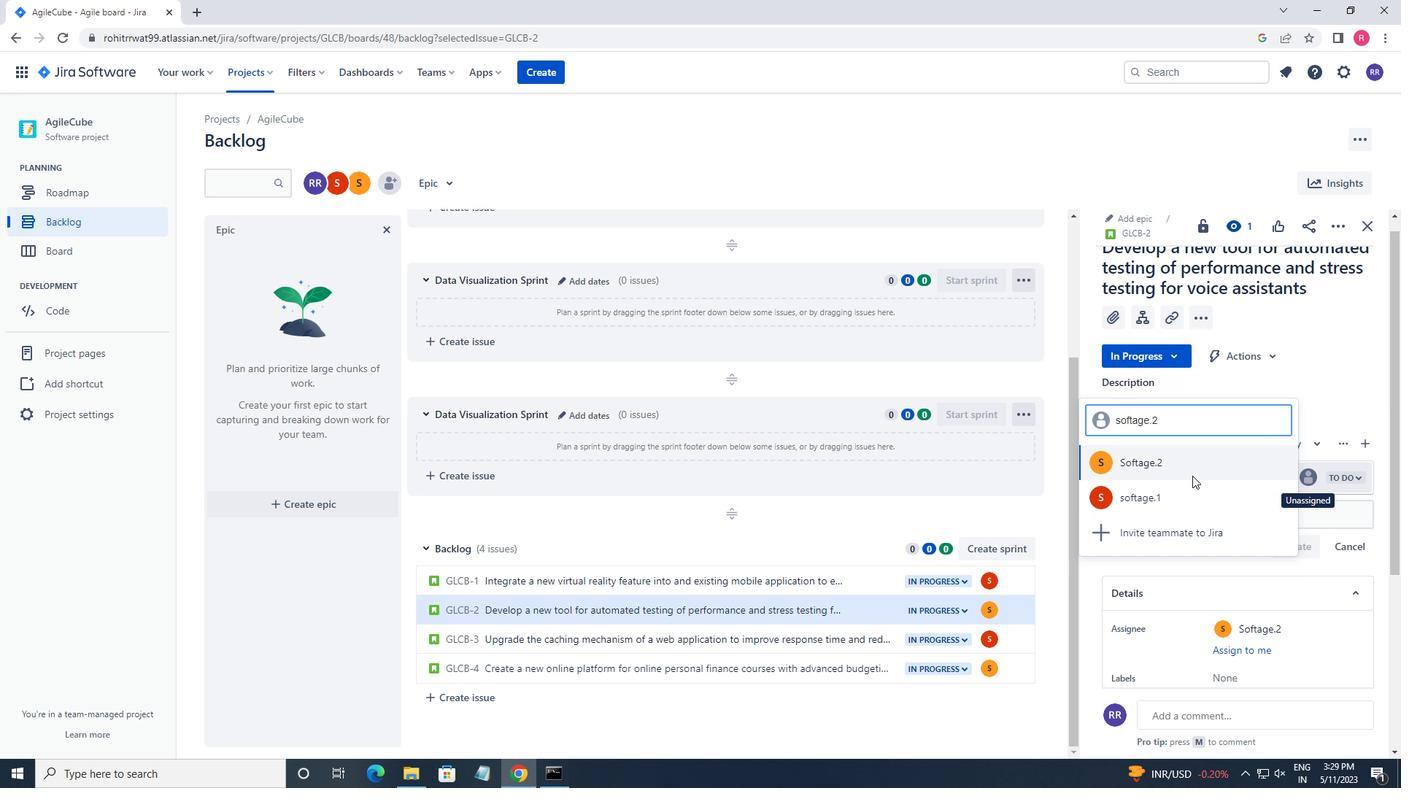 
Action: Mouse pressed left at (1171, 450)
Screenshot: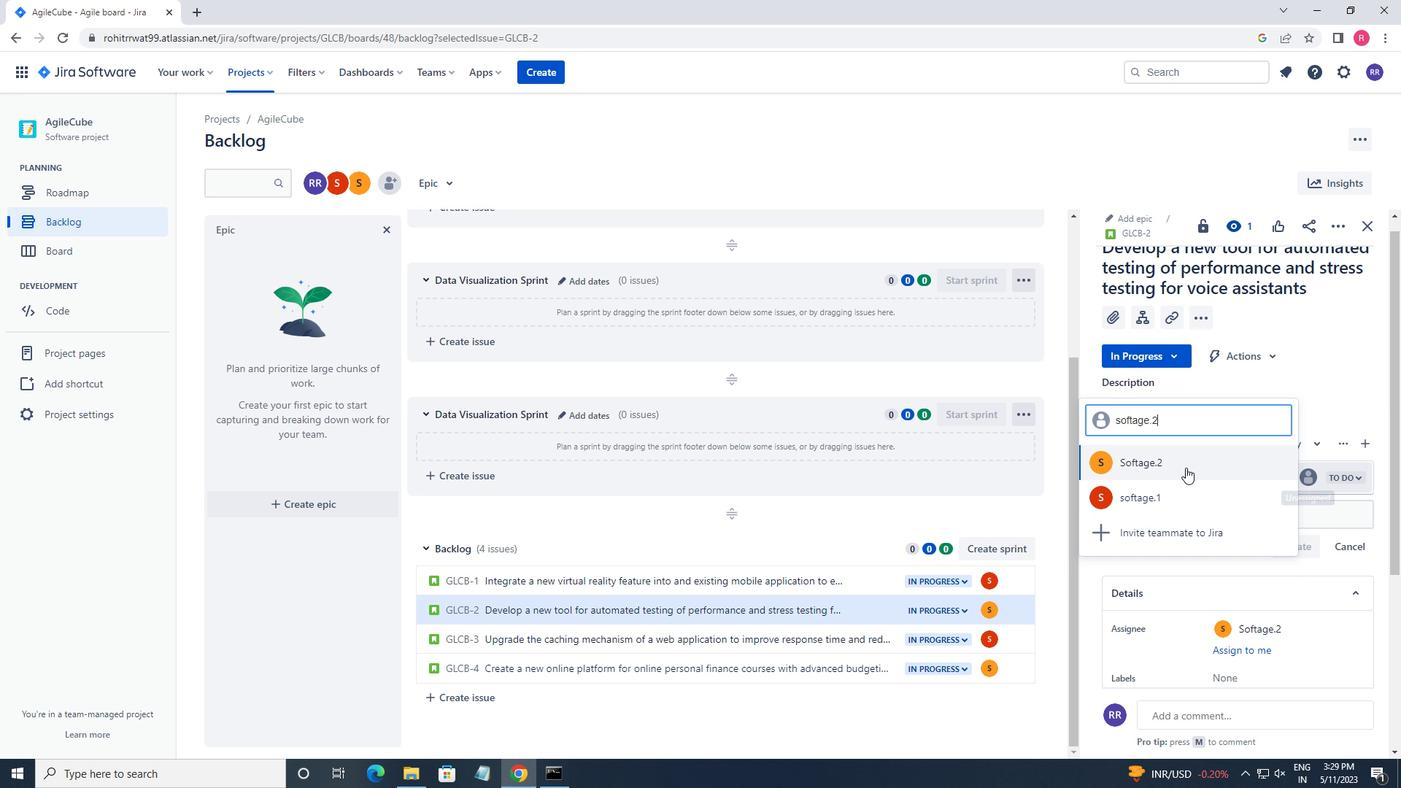 
